 Task: Toggle the validate enable.
Action: Mouse moved to (16, 581)
Screenshot: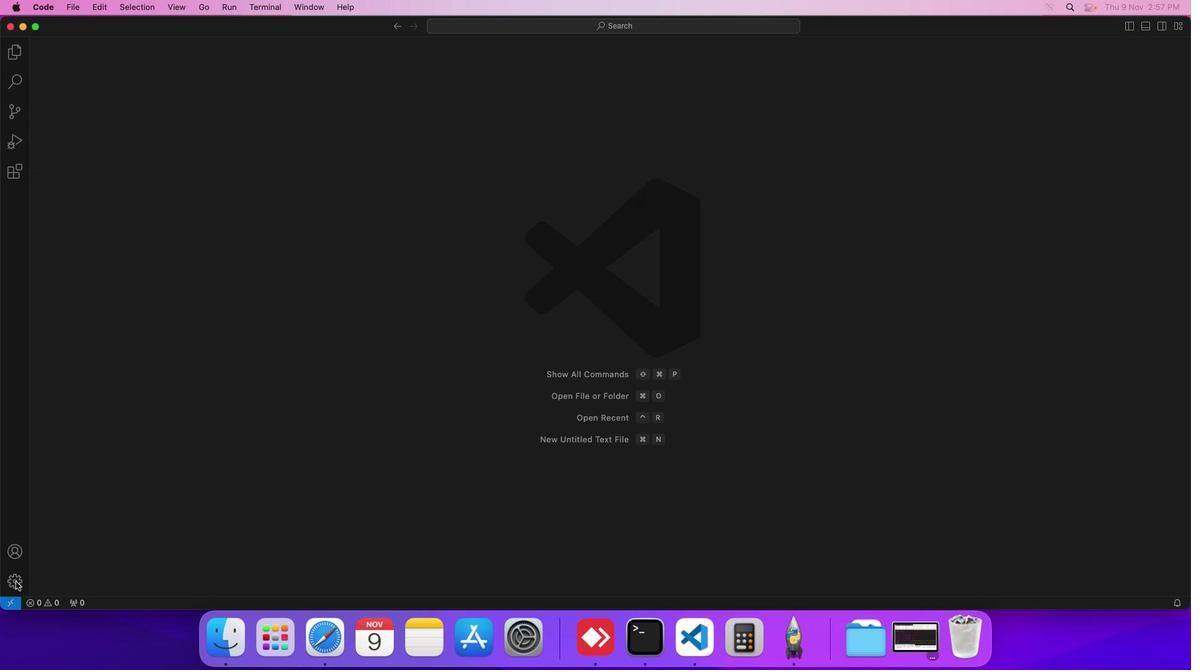 
Action: Mouse pressed left at (16, 581)
Screenshot: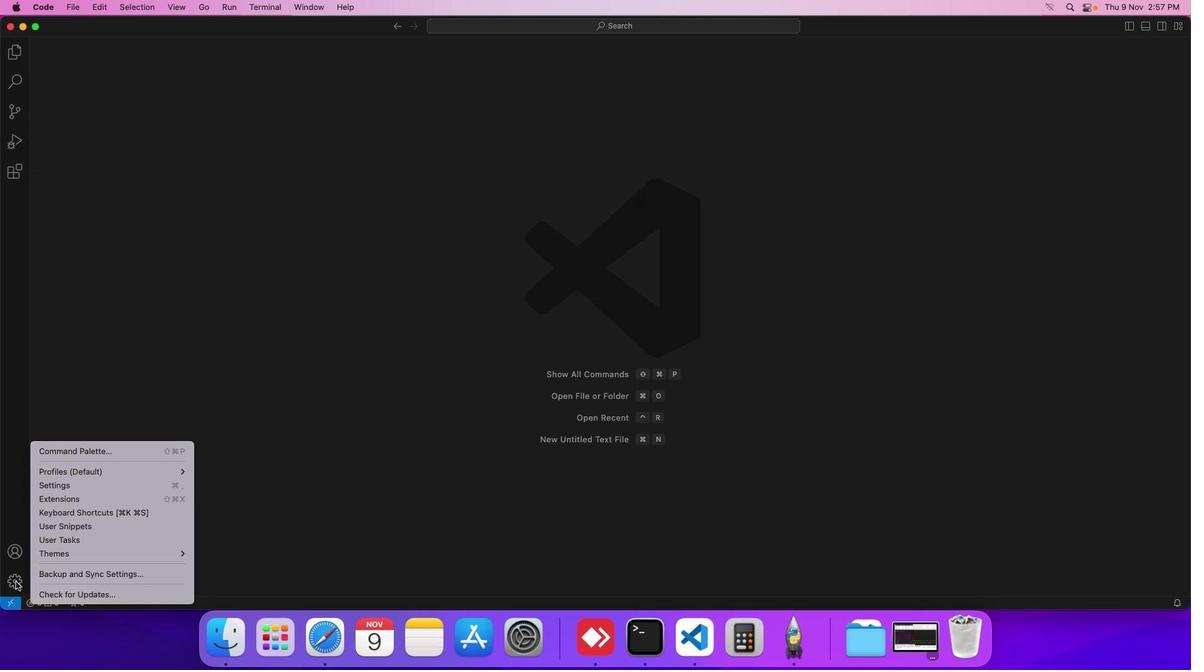 
Action: Mouse moved to (65, 489)
Screenshot: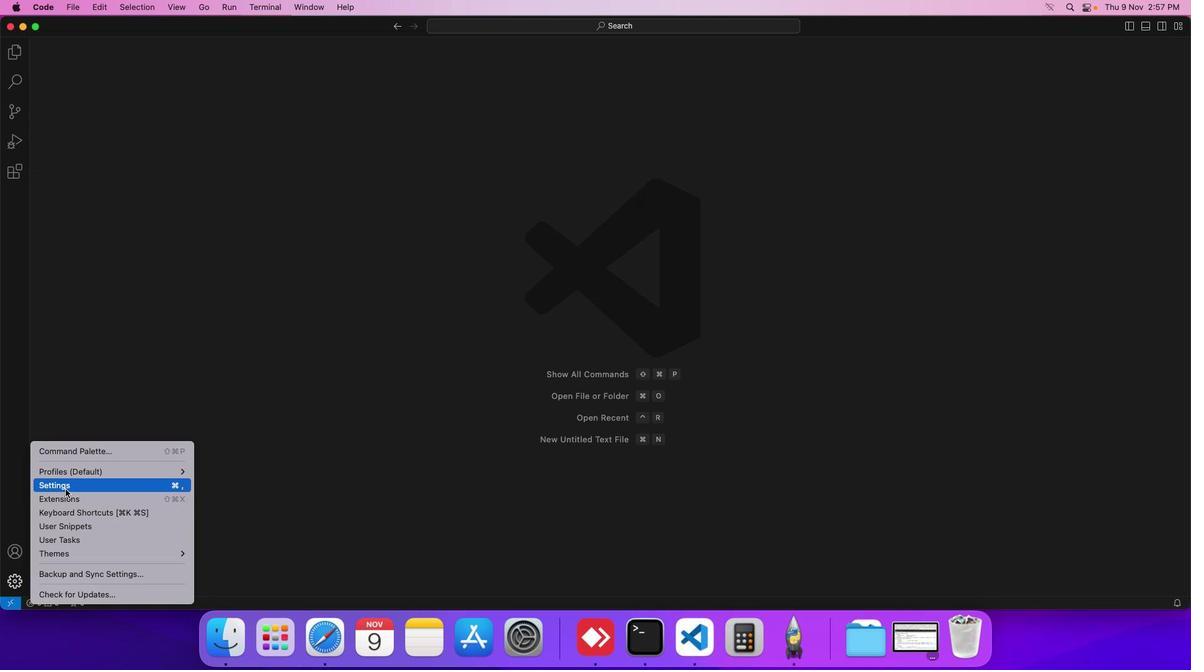 
Action: Mouse pressed left at (65, 489)
Screenshot: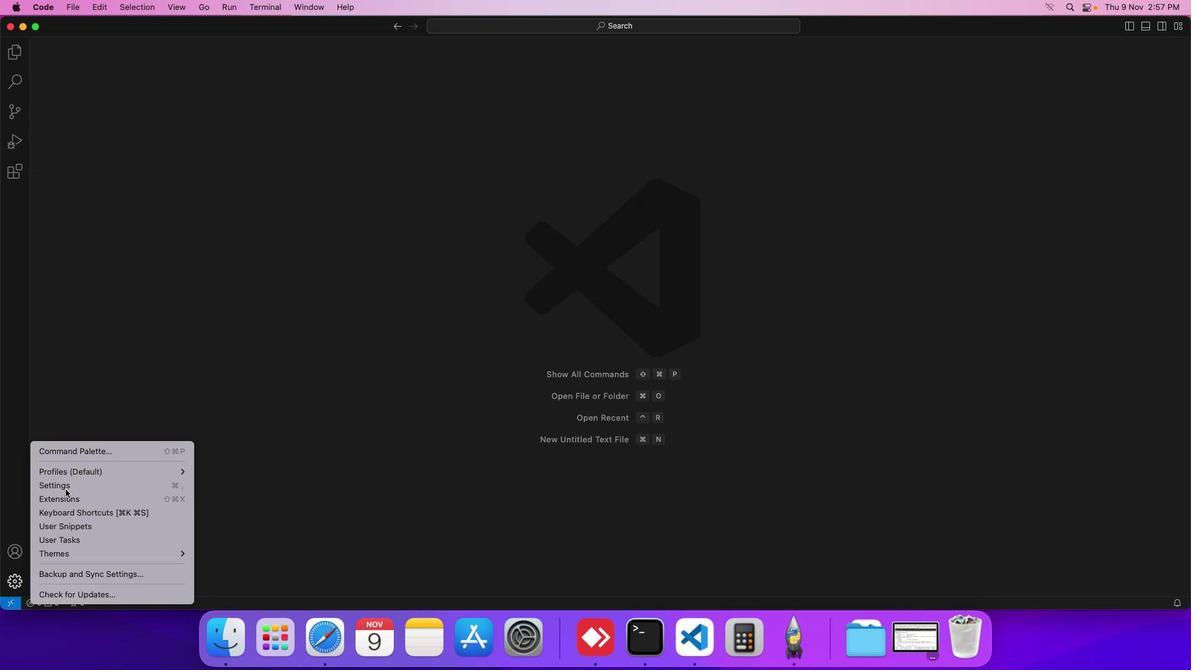 
Action: Mouse moved to (278, 219)
Screenshot: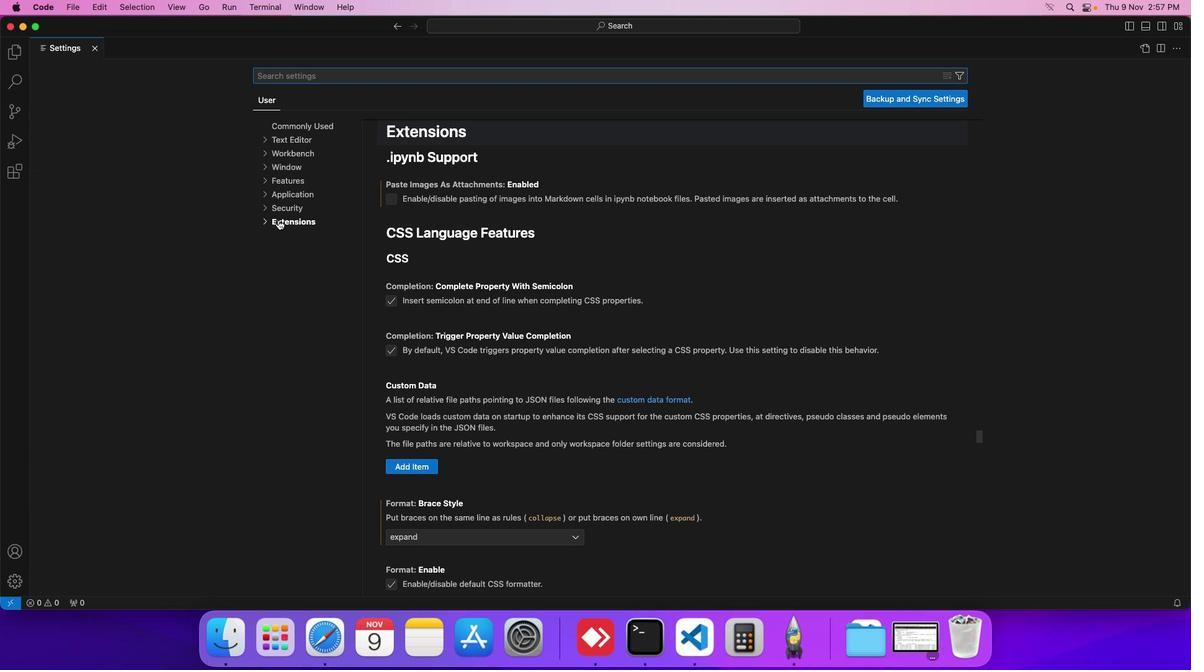 
Action: Mouse pressed left at (278, 219)
Screenshot: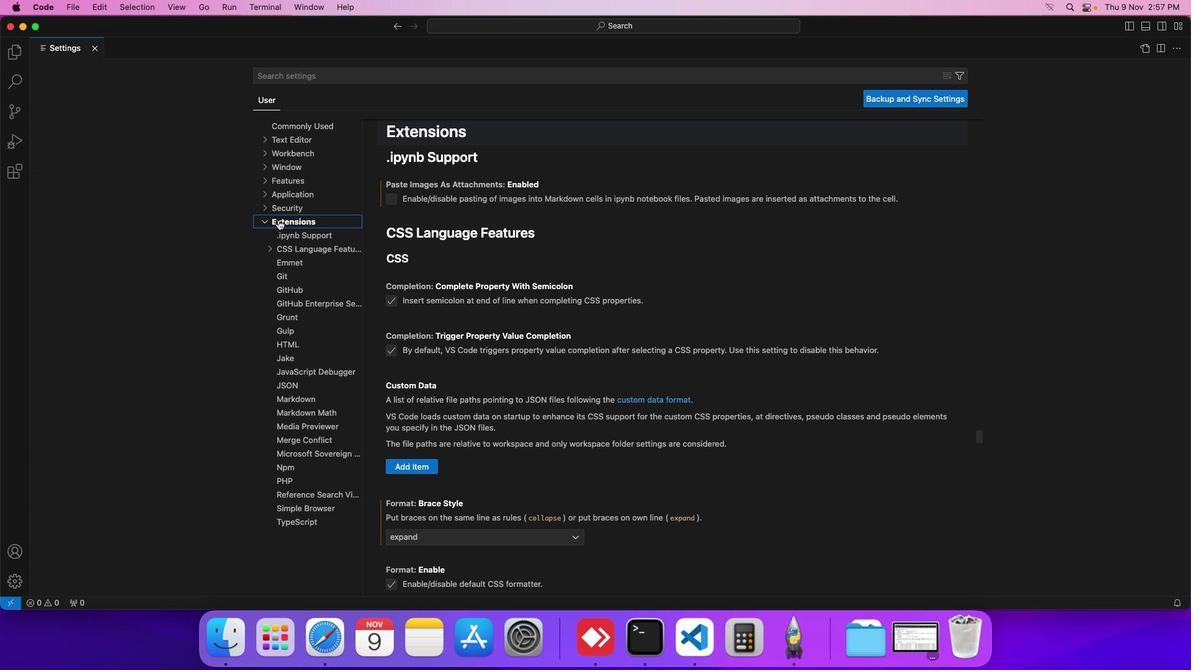 
Action: Mouse moved to (291, 481)
Screenshot: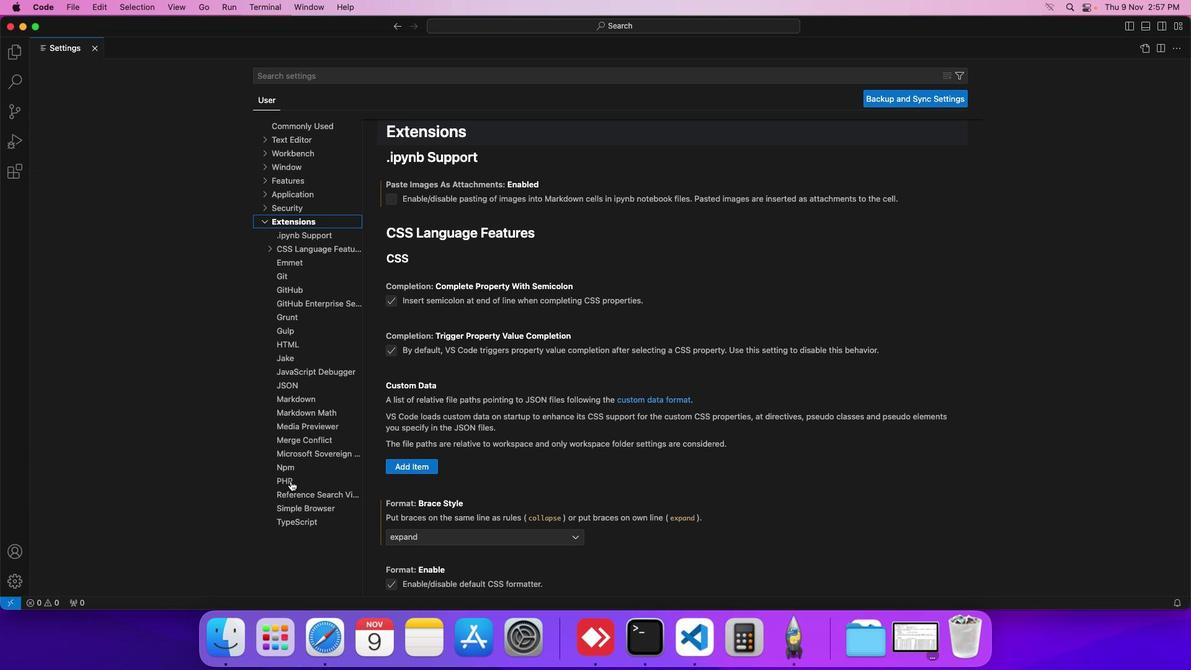 
Action: Mouse pressed left at (291, 481)
Screenshot: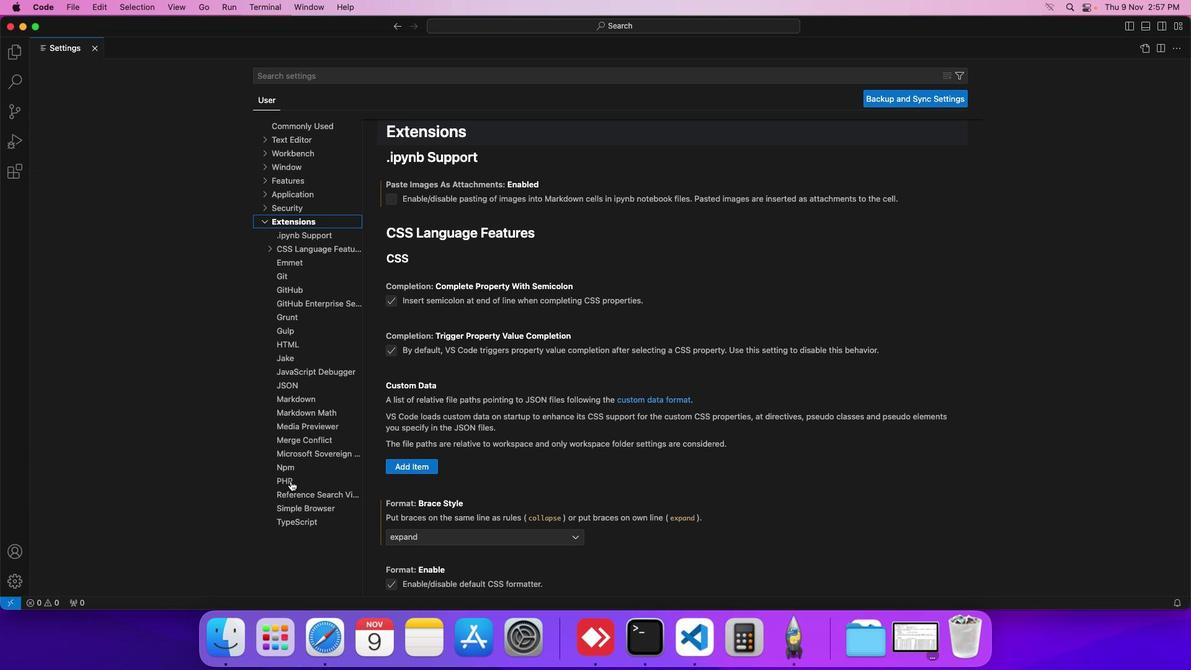 
Action: Mouse moved to (393, 222)
Screenshot: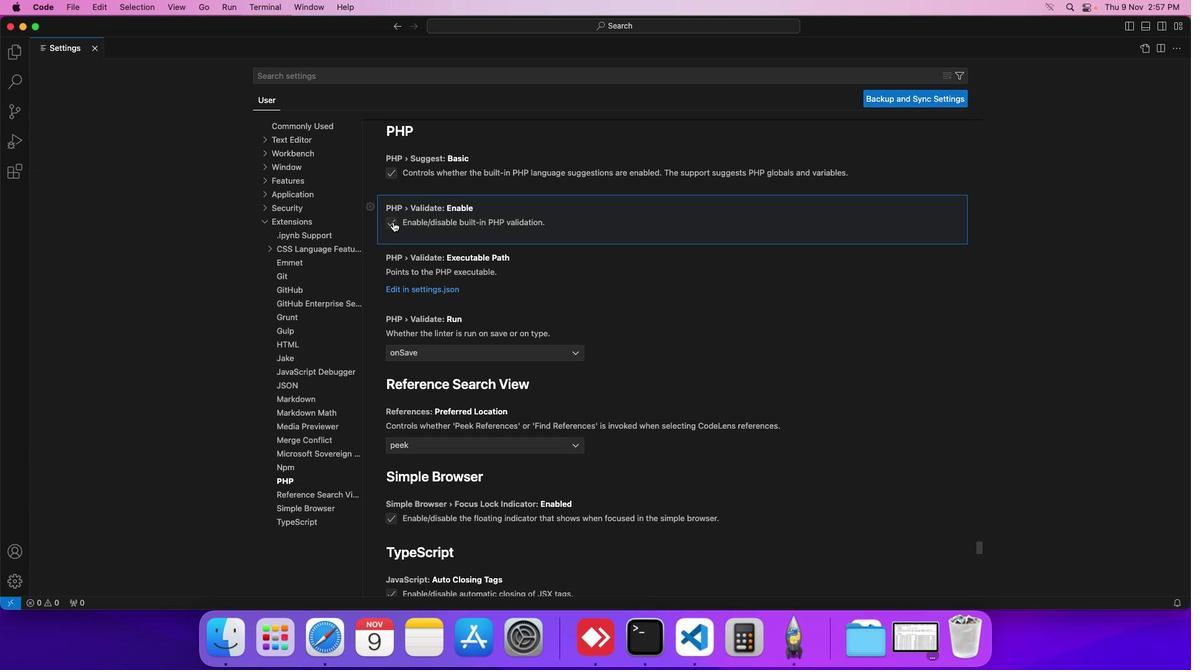 
Action: Mouse pressed left at (393, 222)
Screenshot: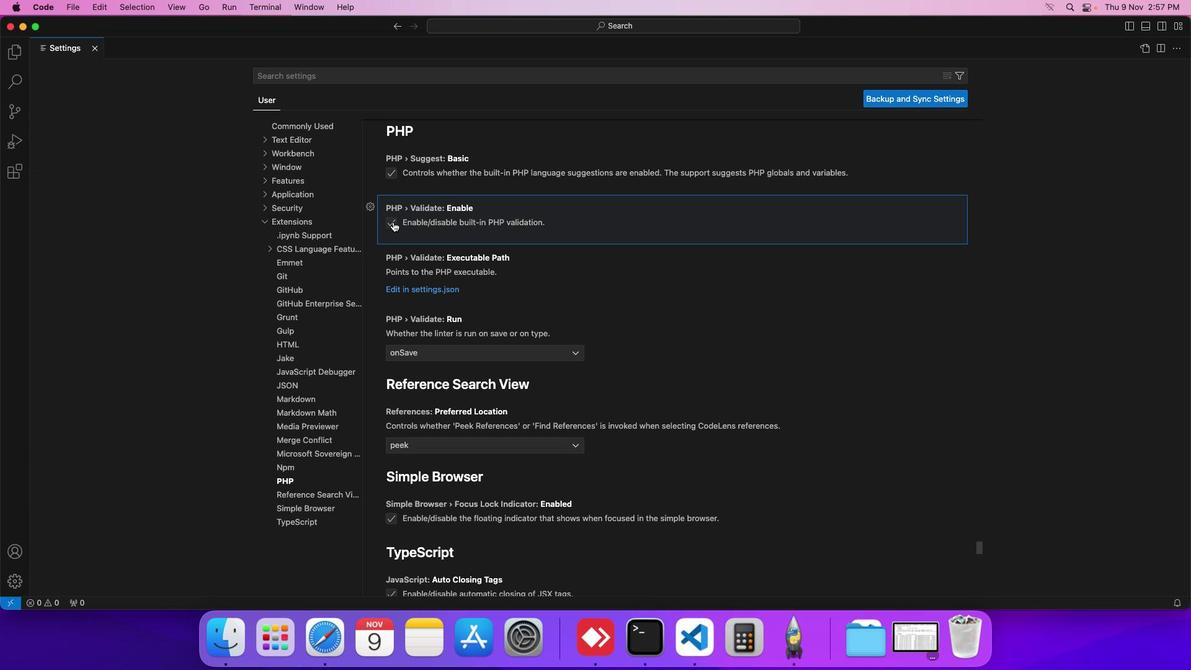 
Action: Mouse moved to (426, 226)
Screenshot: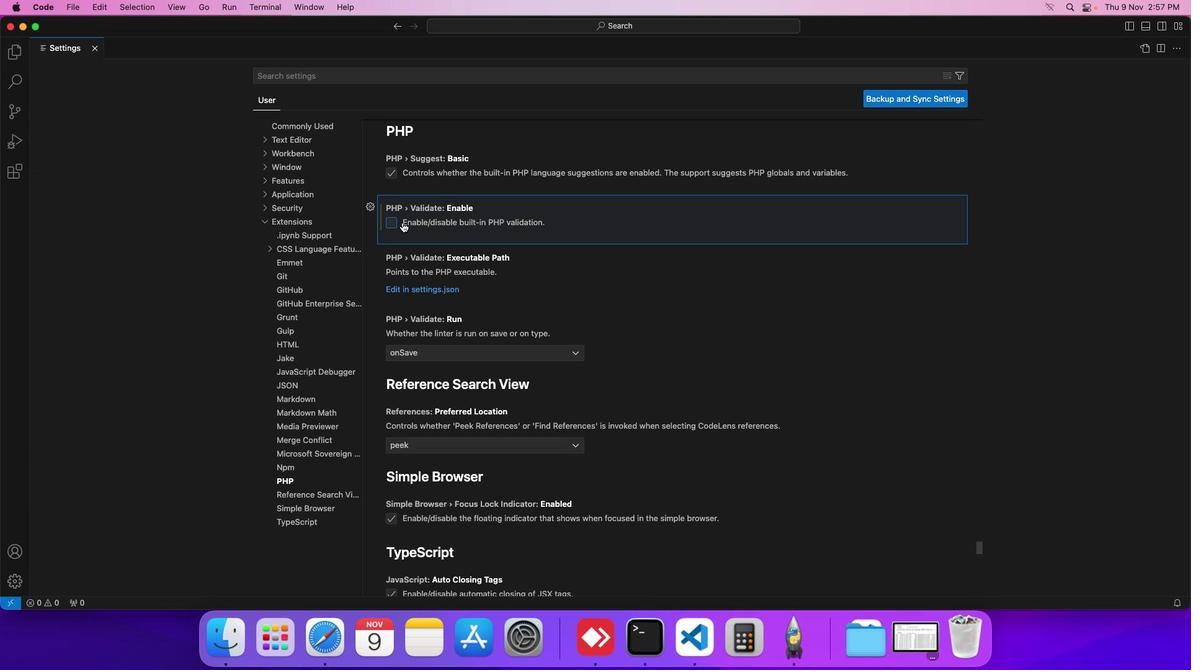 
